 Task: Add Only What You Need Dark Chocolate 20g Protein Shake to the cart.
Action: Mouse pressed left at (22, 113)
Screenshot: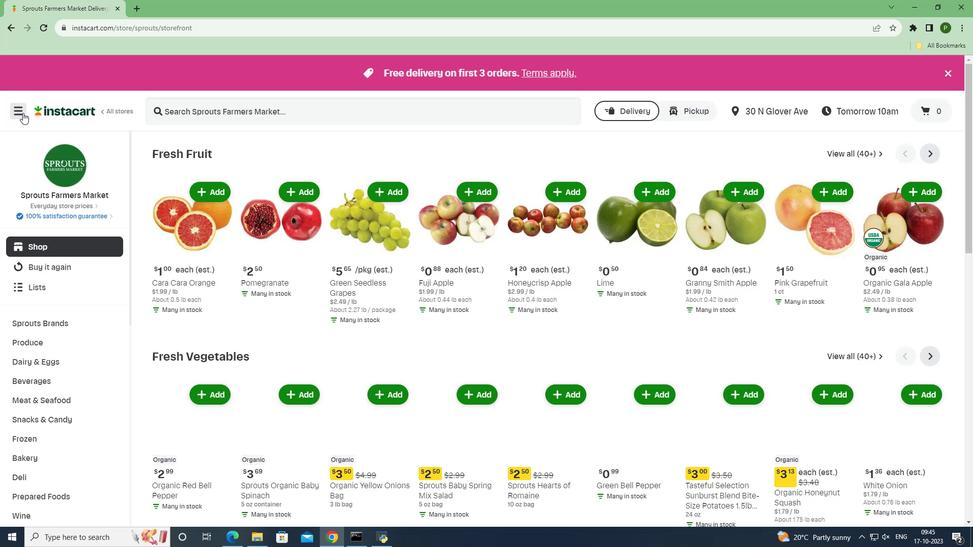 
Action: Mouse moved to (53, 269)
Screenshot: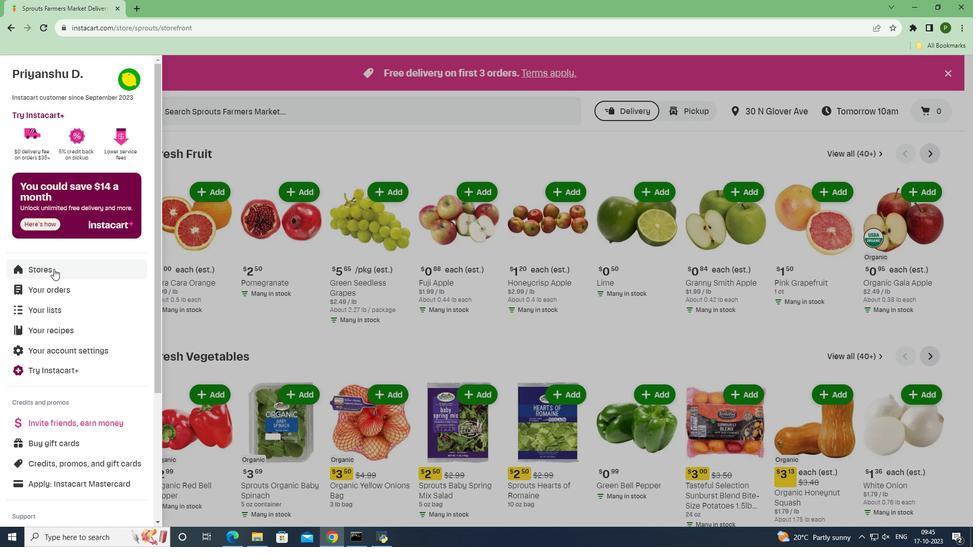 
Action: Mouse pressed left at (53, 269)
Screenshot: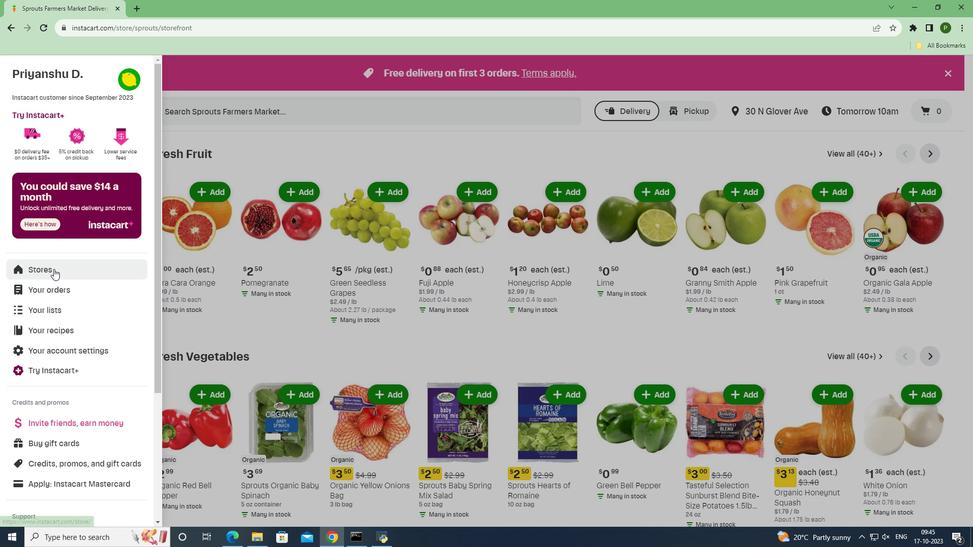 
Action: Mouse moved to (234, 118)
Screenshot: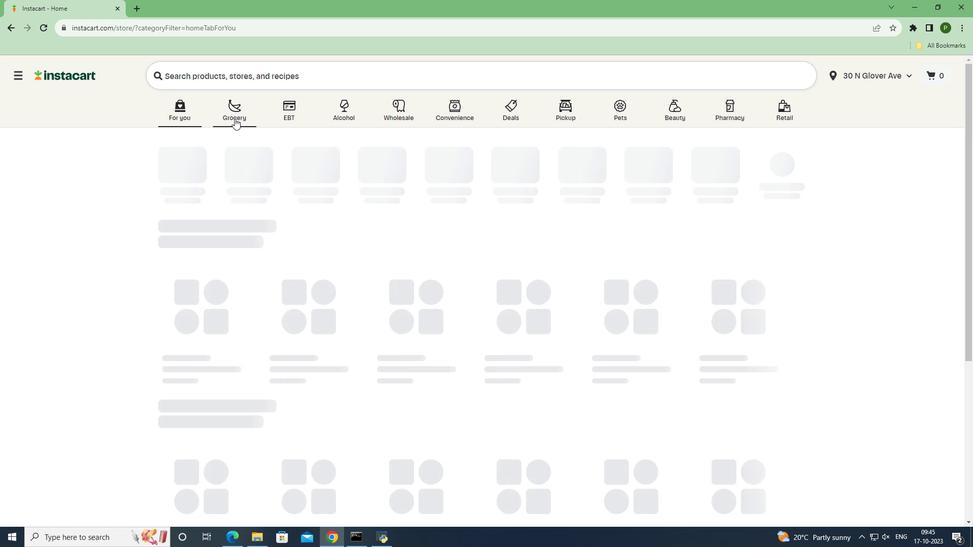 
Action: Mouse pressed left at (234, 118)
Screenshot: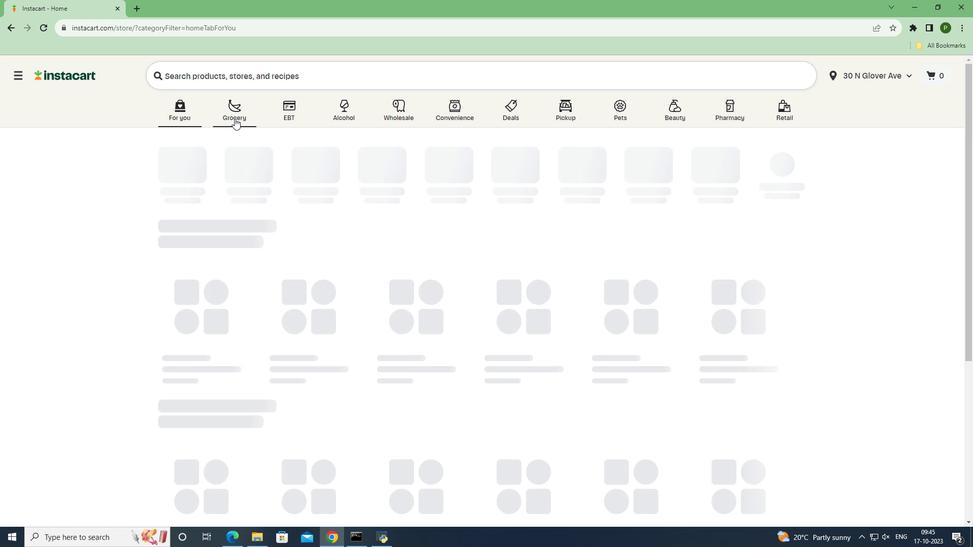
Action: Mouse moved to (635, 242)
Screenshot: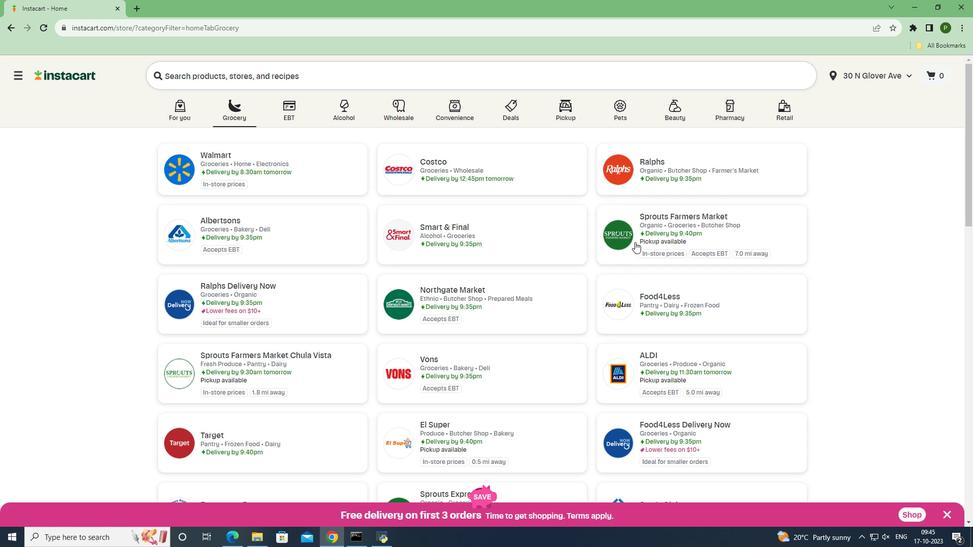 
Action: Mouse pressed left at (635, 242)
Screenshot: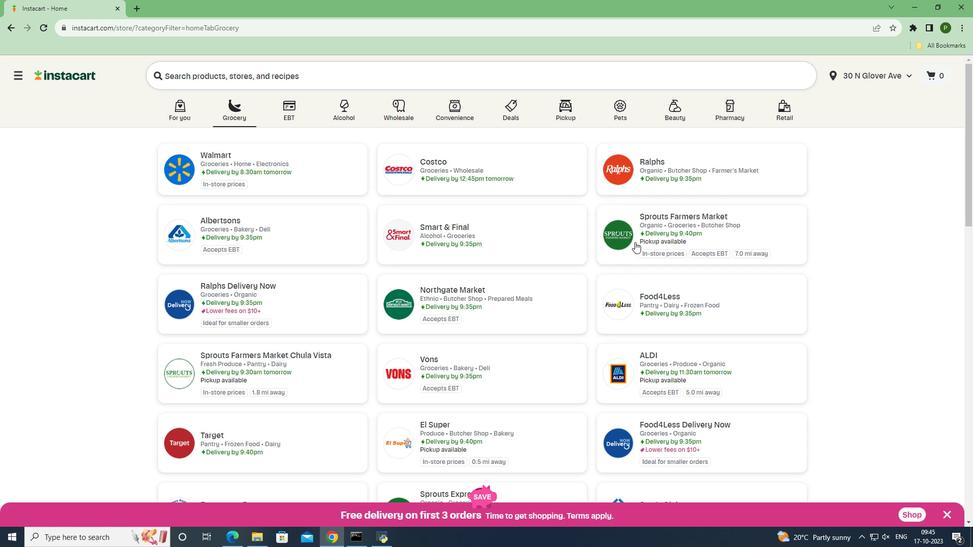 
Action: Mouse moved to (24, 377)
Screenshot: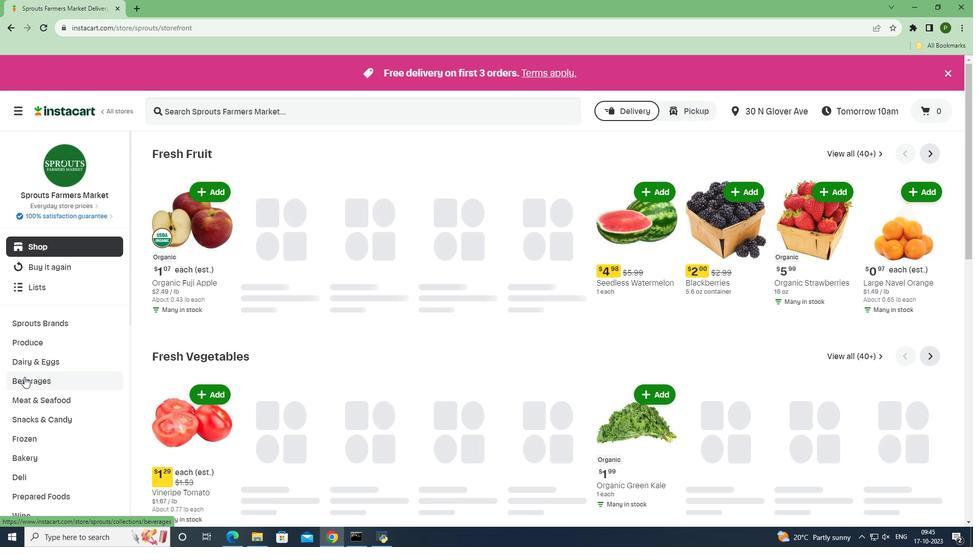 
Action: Mouse pressed left at (24, 377)
Screenshot: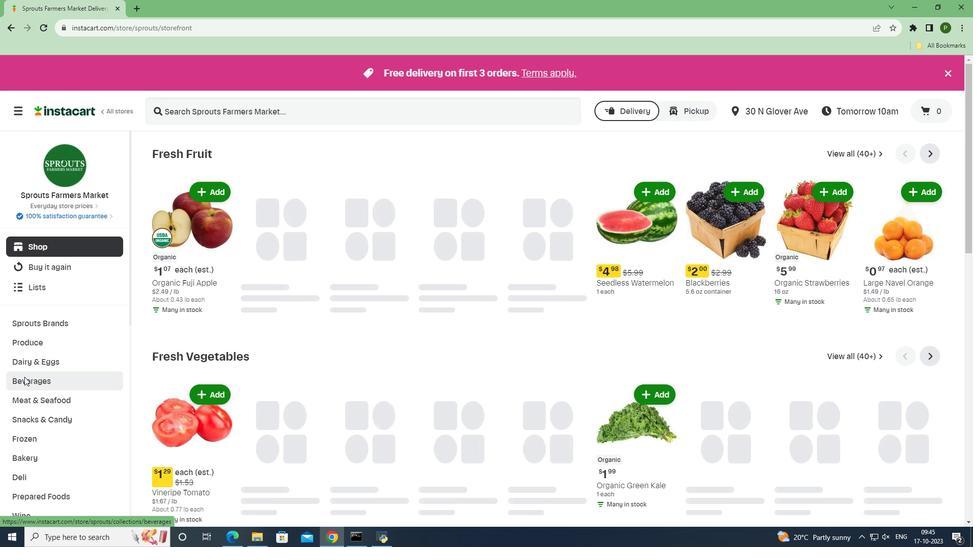 
Action: Mouse moved to (944, 182)
Screenshot: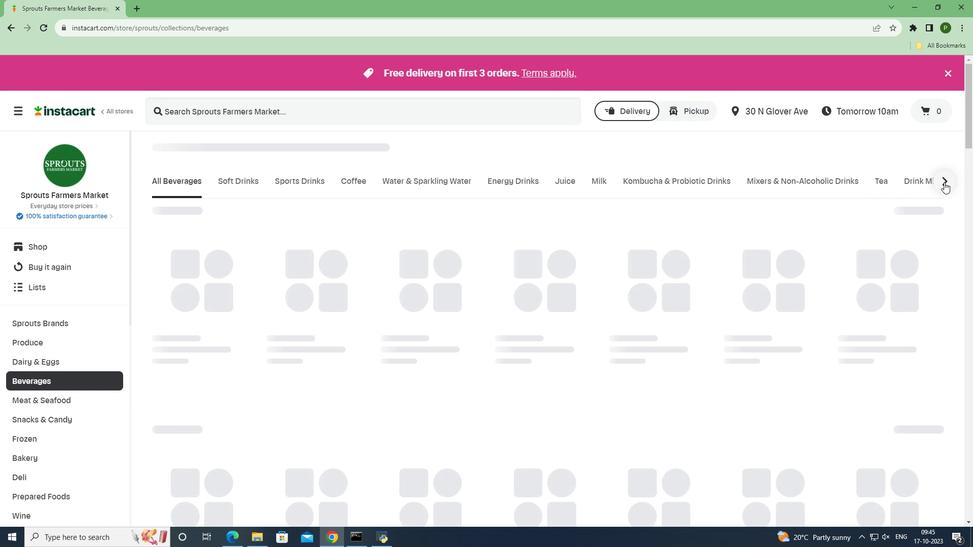 
Action: Mouse pressed left at (944, 182)
Screenshot: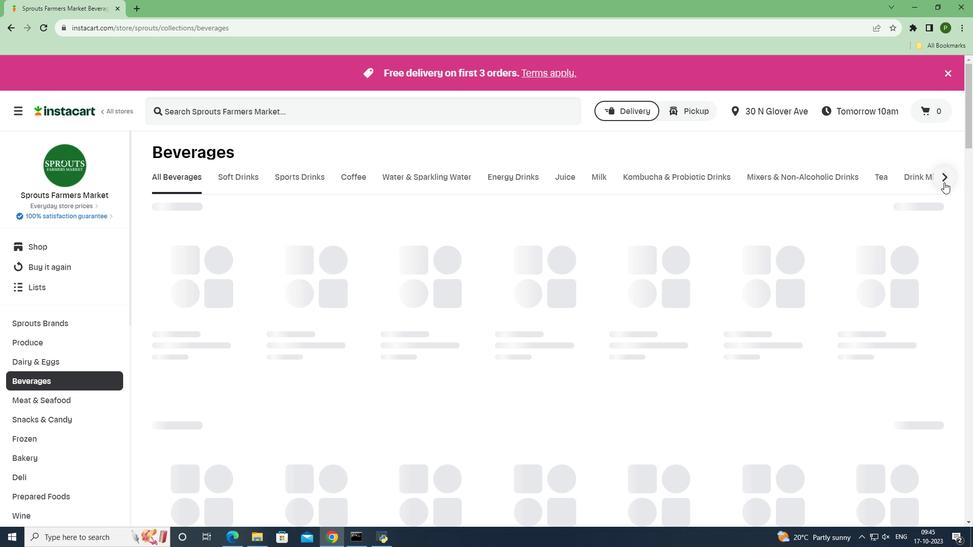 
Action: Mouse moved to (903, 171)
Screenshot: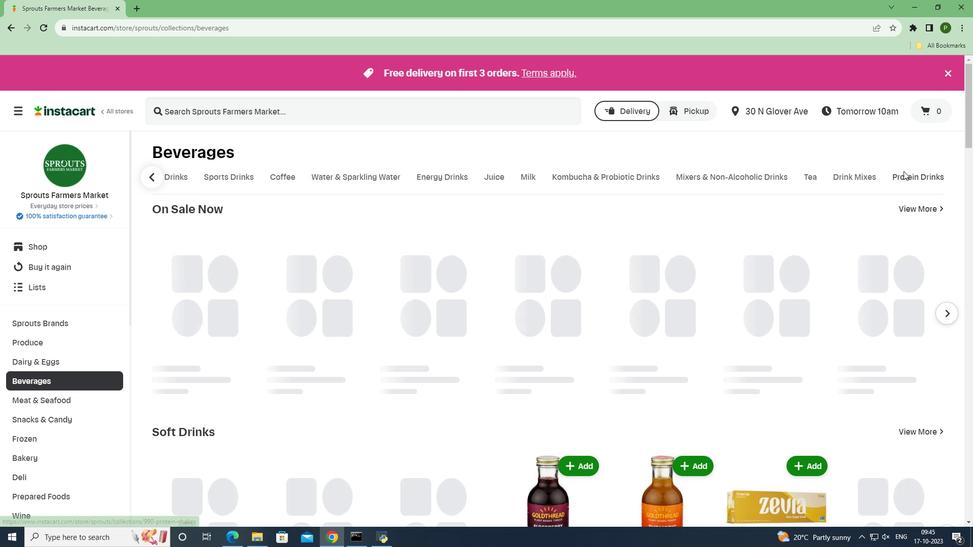 
Action: Mouse pressed left at (903, 171)
Screenshot: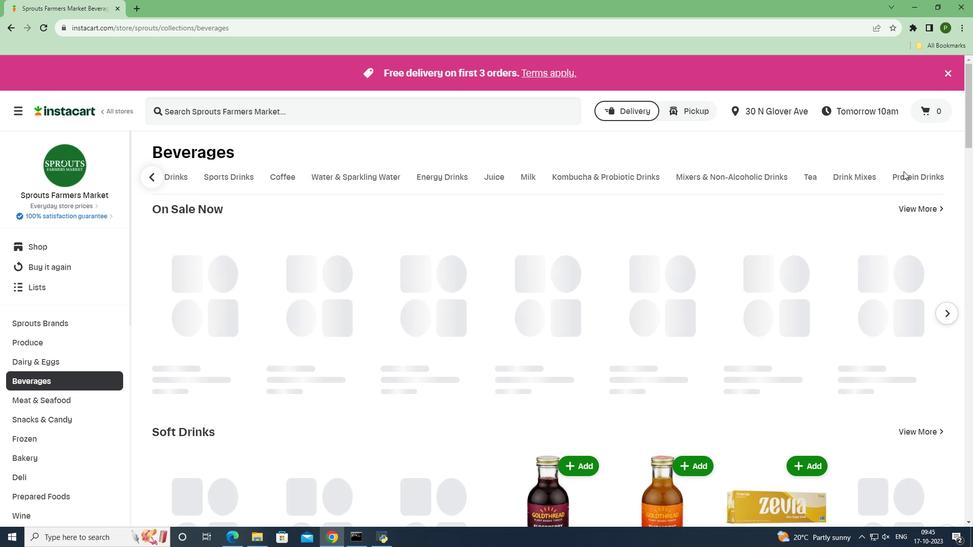 
Action: Mouse moved to (904, 175)
Screenshot: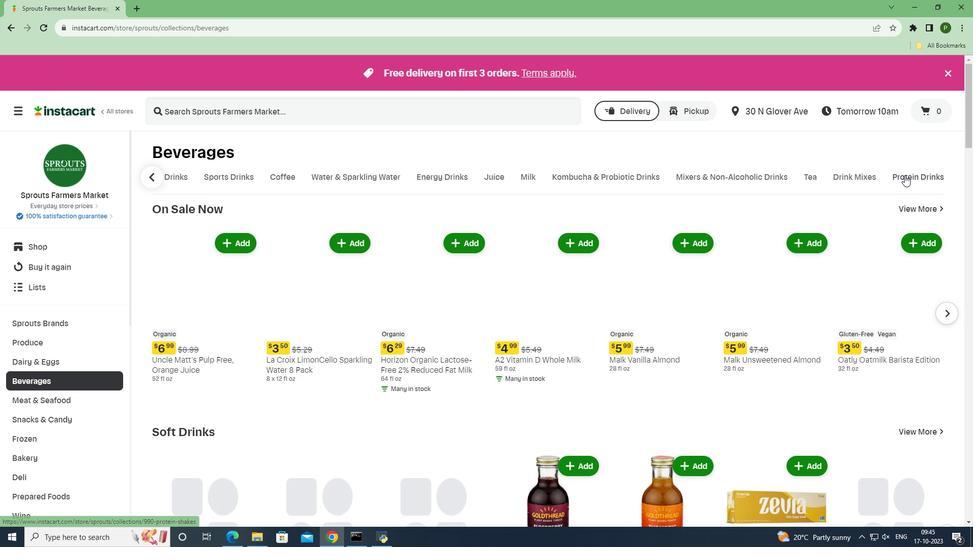 
Action: Mouse pressed left at (904, 175)
Screenshot: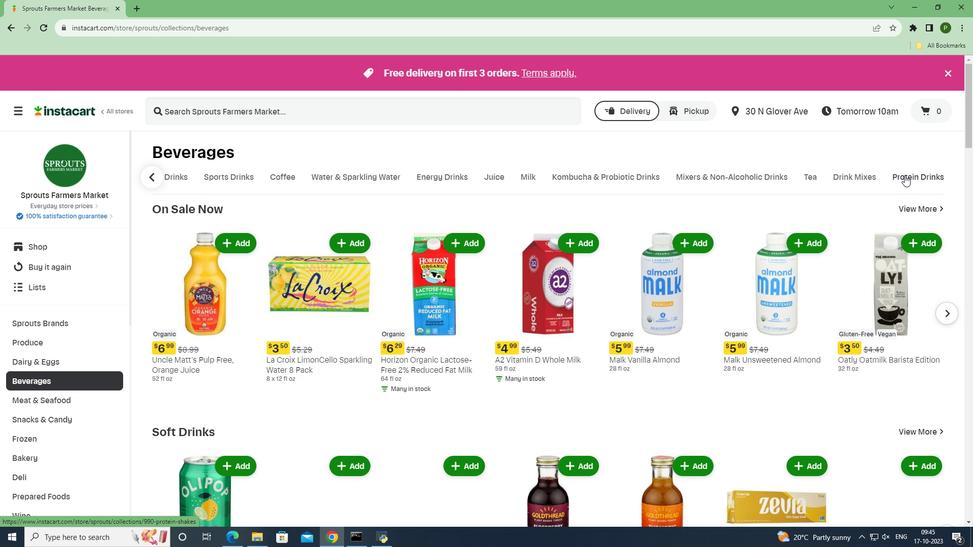
Action: Mouse moved to (506, 117)
Screenshot: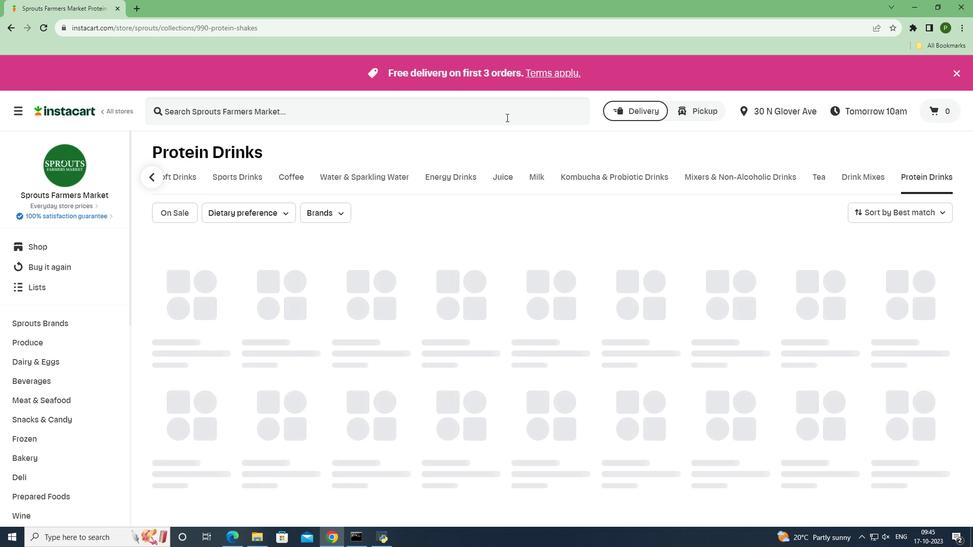
Action: Mouse pressed left at (506, 117)
Screenshot: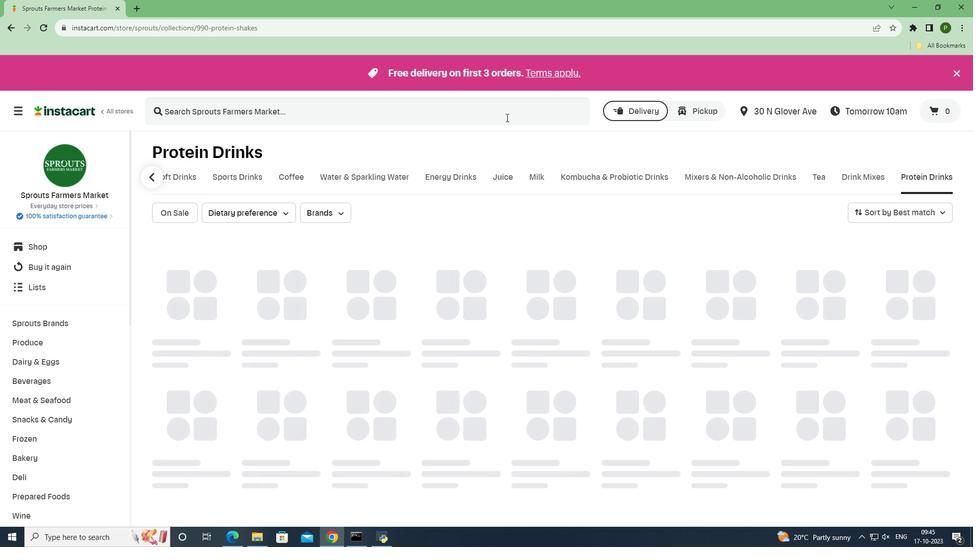 
Action: Mouse moved to (506, 117)
Screenshot: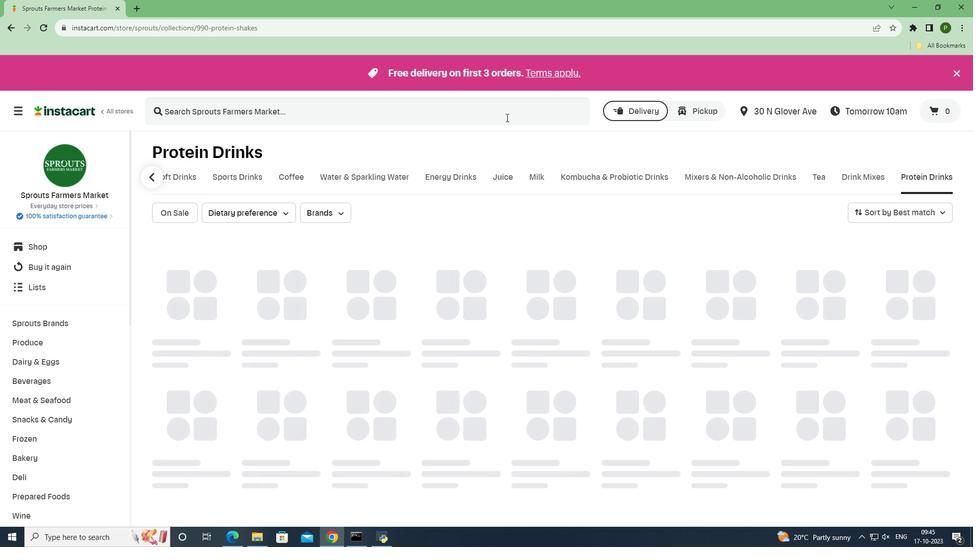 
Action: Key pressed <Key.caps_lock>O<Key.caps_lock>nly<Key.space><Key.caps_lock>W<Key.caps_lock>hat<Key.space><Key.caps_lock>Y<Key.caps_lock>ou<Key.space><Key.caps_lock>N<Key.caps_lock>eed<Key.space><Key.caps_lock>D<Key.caps_lock>ark<Key.space><Key.caps_lock>C<Key.caps_lock>hocolate<Key.space>20g<Key.space><Key.caps_lock>P<Key.caps_lock>rotein<Key.space><Key.caps_lock>S<Key.caps_lock>hake<Key.space><Key.enter>
Screenshot: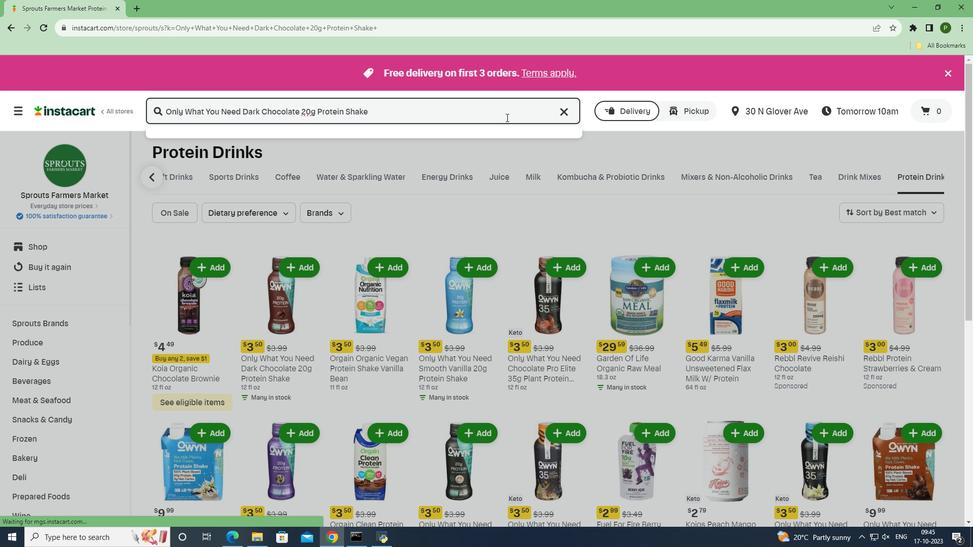
Action: Mouse moved to (601, 199)
Screenshot: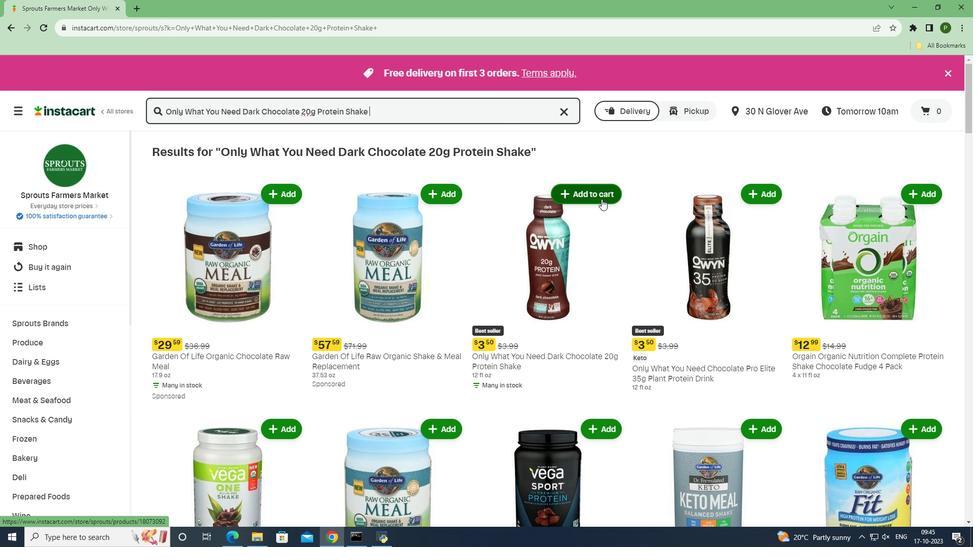 
Action: Mouse pressed left at (601, 199)
Screenshot: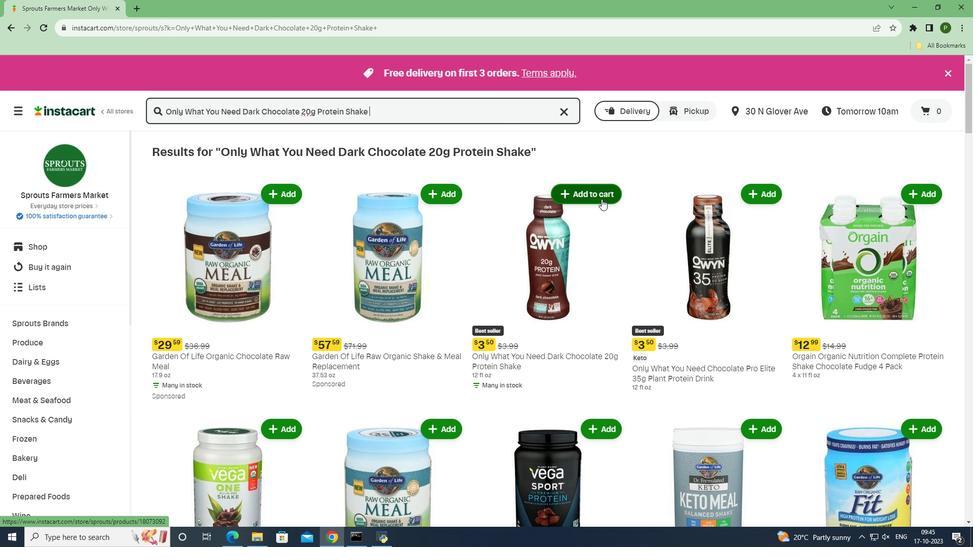 
Action: Mouse moved to (607, 241)
Screenshot: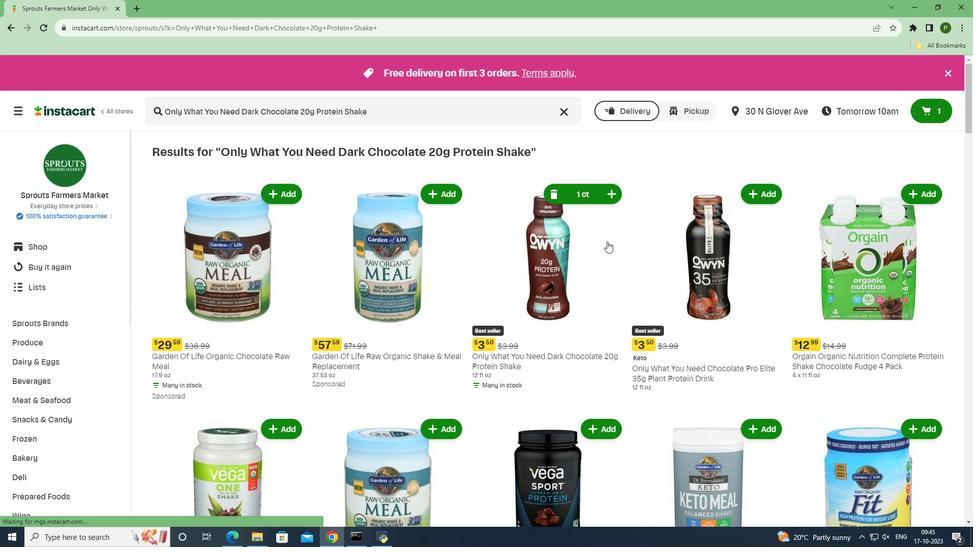 
